 Task: Create New Employee with Employee Name: Devin Parker, Address Line1: 272 Golf Drive, Address Line2: Malvern, Address Line3:  PA 19355, Cell Number: 679-818-9371
Action: Mouse moved to (229, 65)
Screenshot: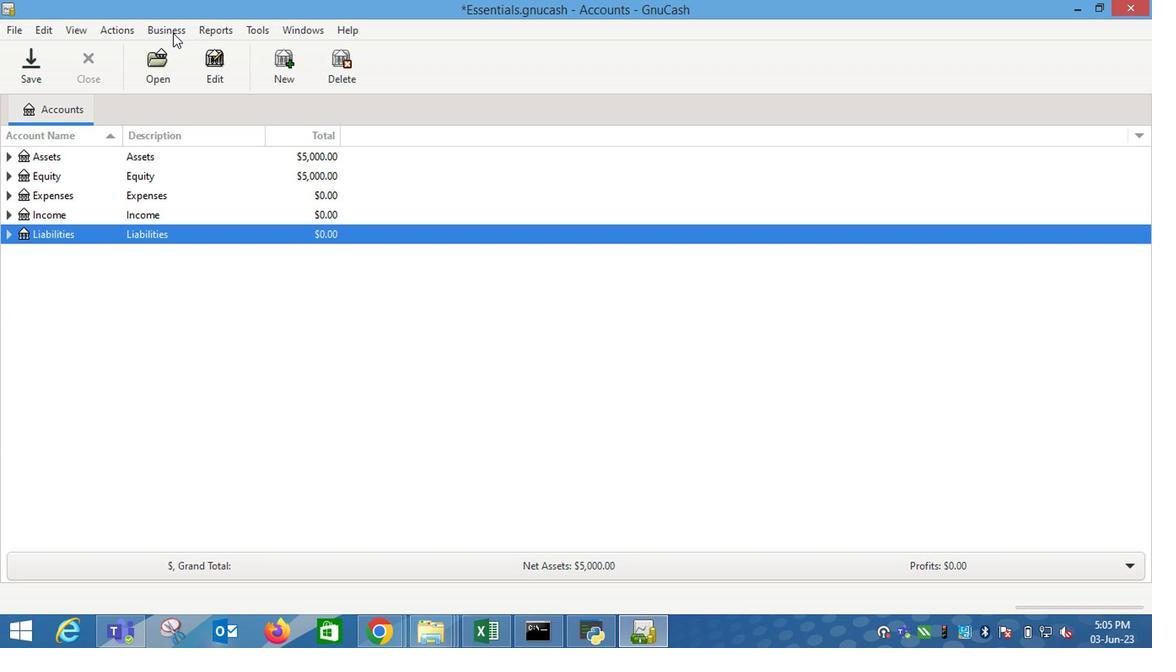 
Action: Mouse pressed left at (229, 65)
Screenshot: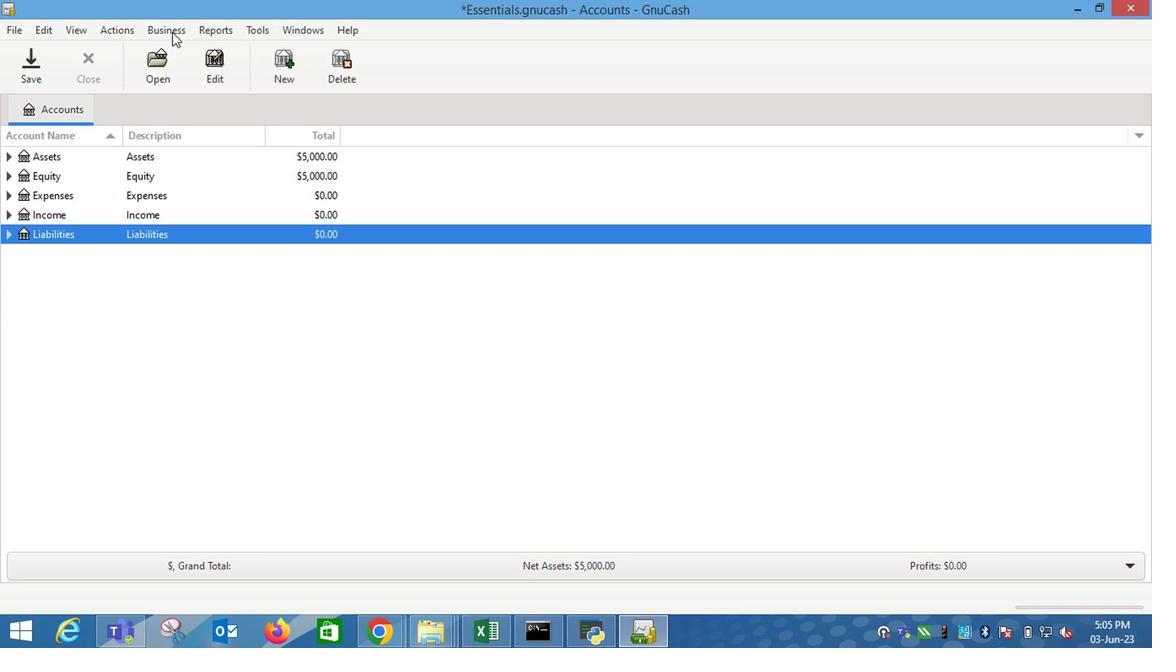 
Action: Mouse moved to (386, 136)
Screenshot: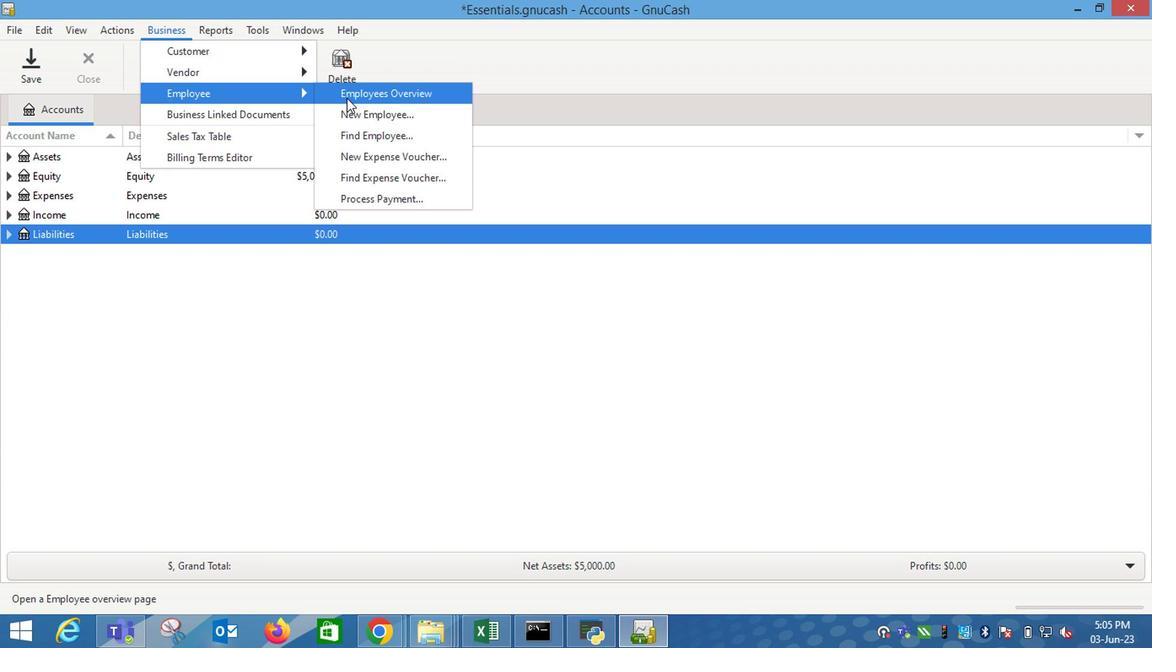 
Action: Mouse pressed left at (386, 136)
Screenshot: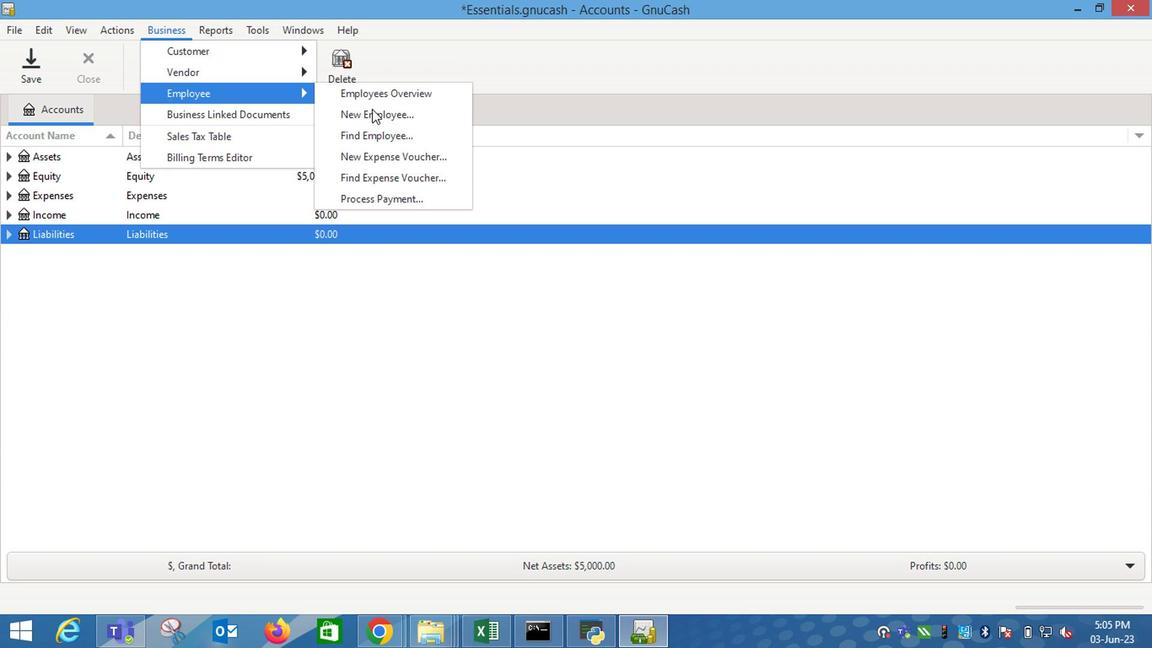 
Action: Mouse moved to (582, 279)
Screenshot: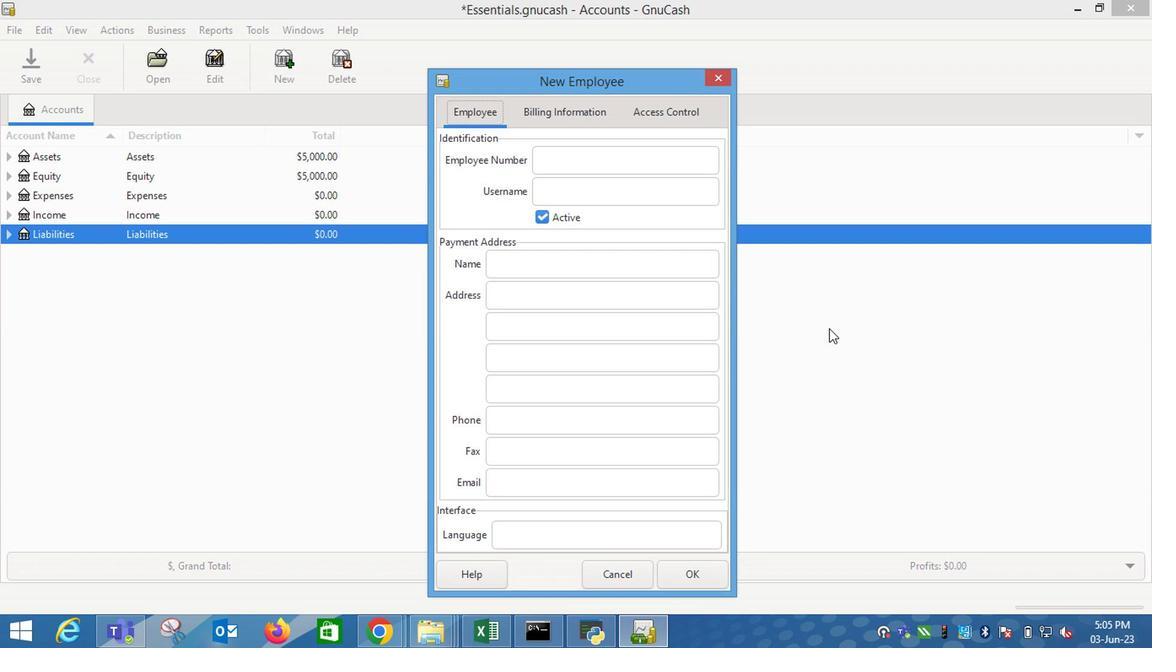 
Action: Mouse pressed left at (582, 279)
Screenshot: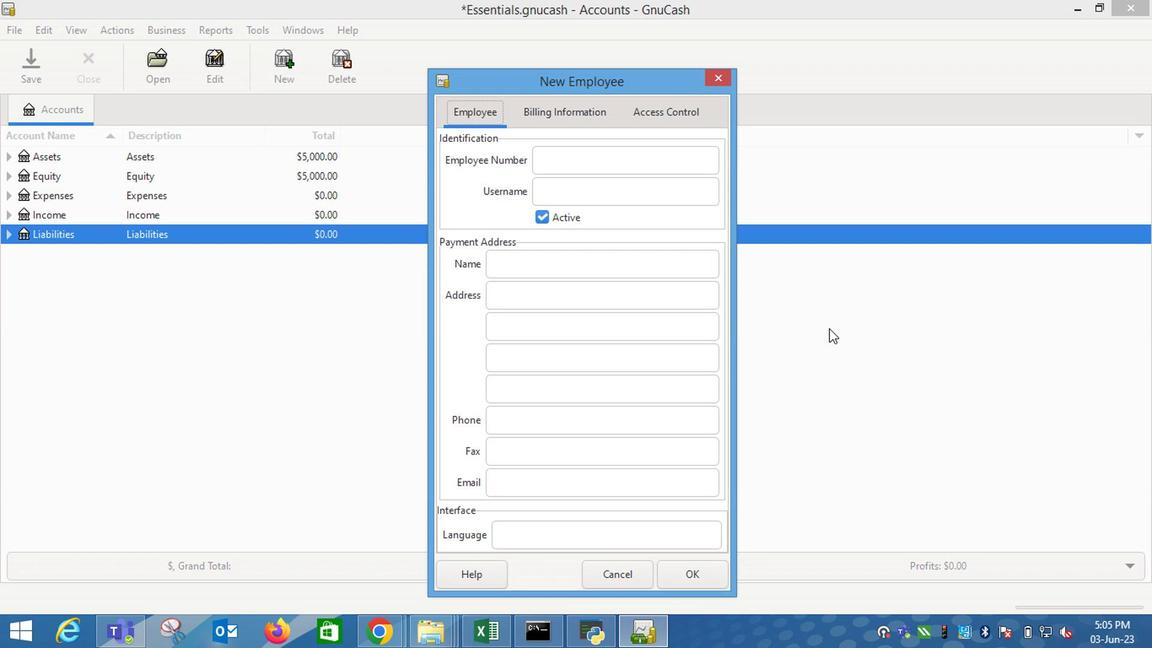 
Action: Mouse moved to (784, 314)
Screenshot: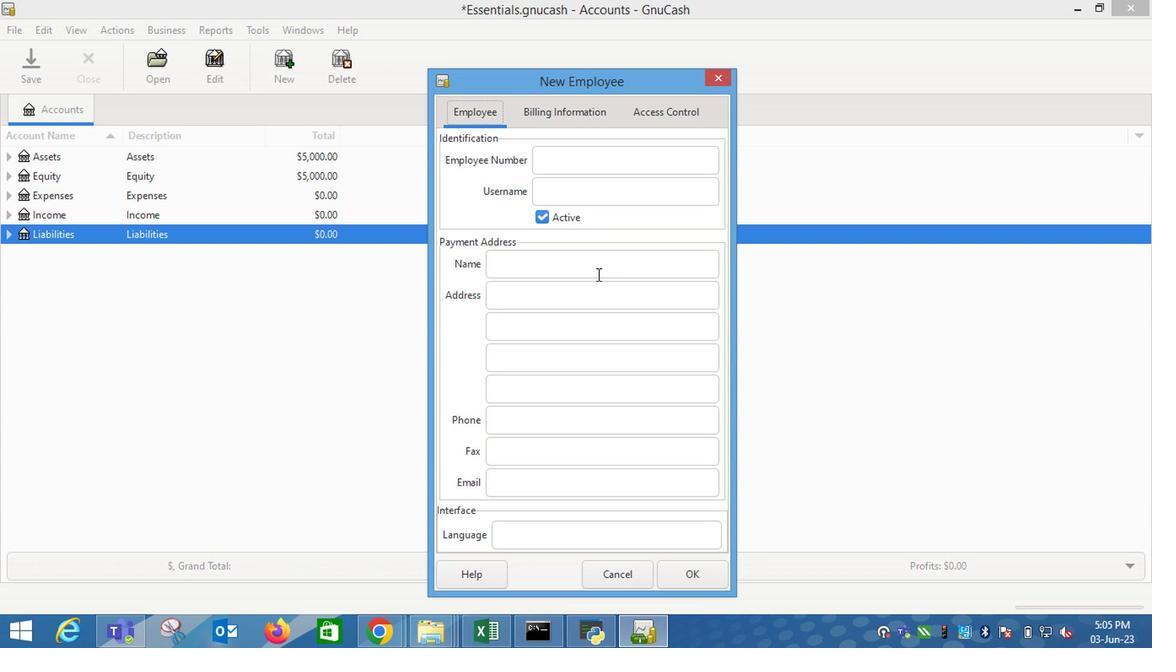 
Action: Key pressed <Key.shift_r>Devin<Key.space><Key.shift_r>PArker<Key.left><Key.left><Key.left><Key.left><Key.backspace>a<Key.right><Key.right><Key.right><Key.right><Key.tab>7<Key.backspace>272<Key.space><Key.shift_r>F
Screenshot: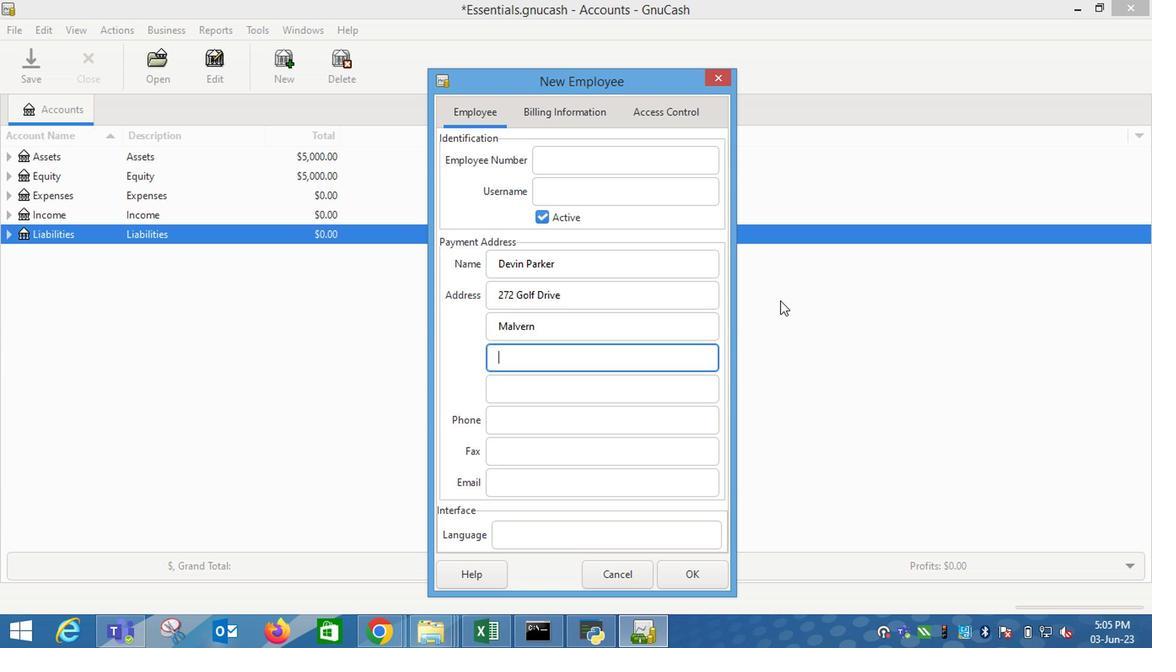 
Action: Mouse moved to (236, 65)
Screenshot: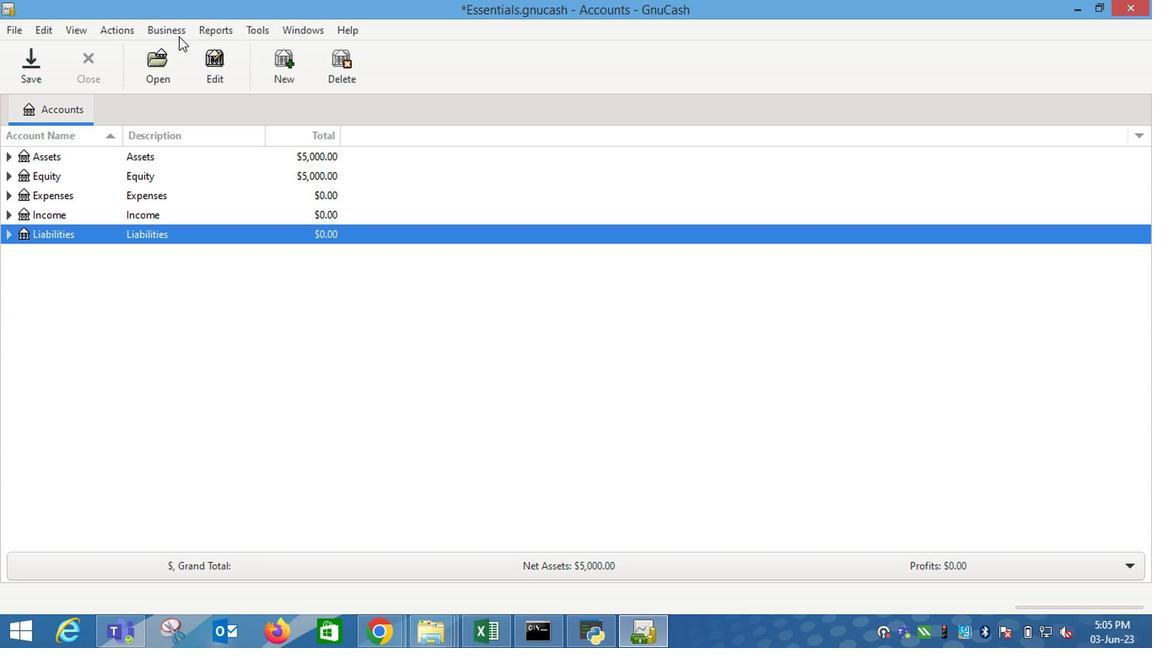 
Action: Mouse pressed left at (236, 65)
Screenshot: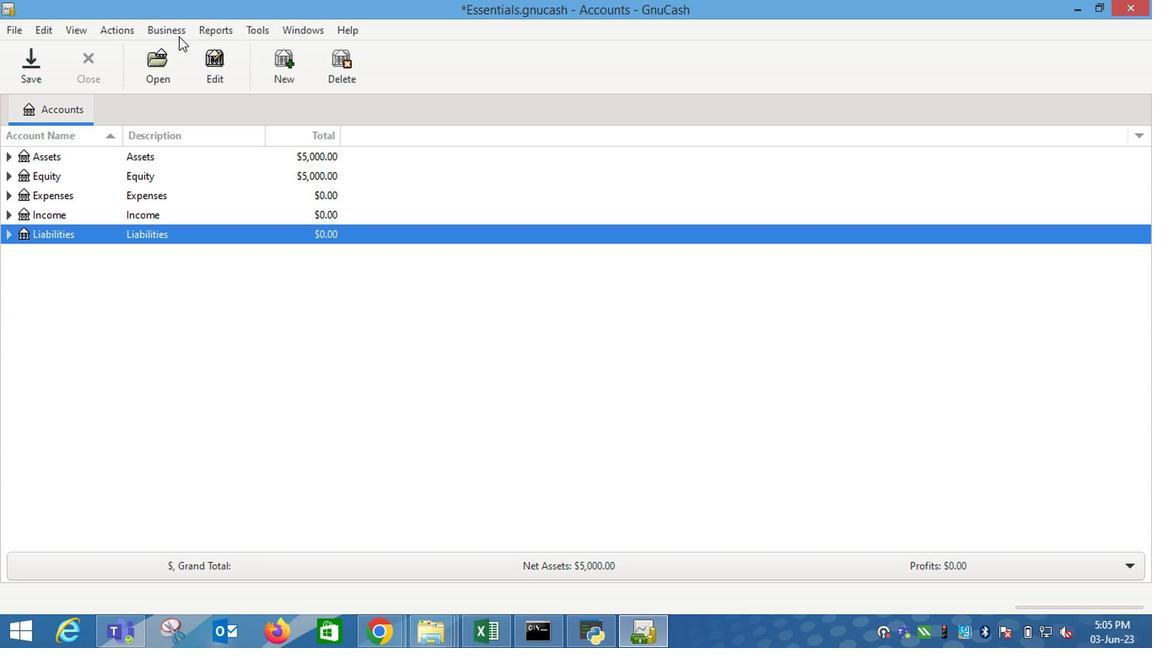 
Action: Mouse moved to (404, 143)
Screenshot: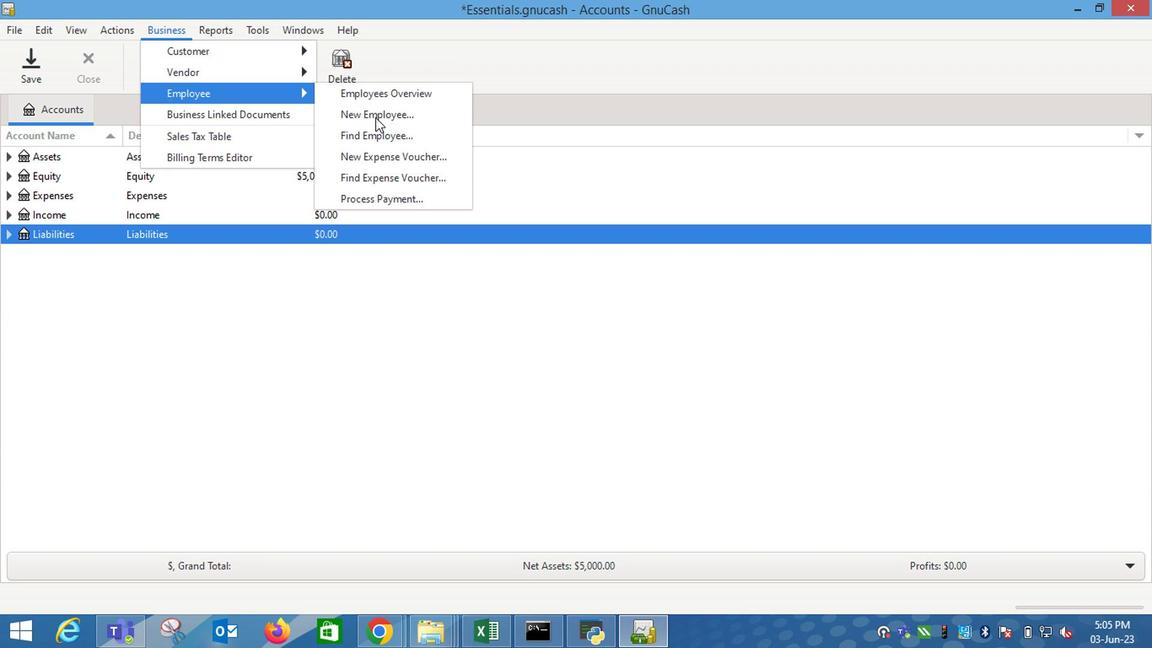 
Action: Mouse pressed left at (404, 143)
Screenshot: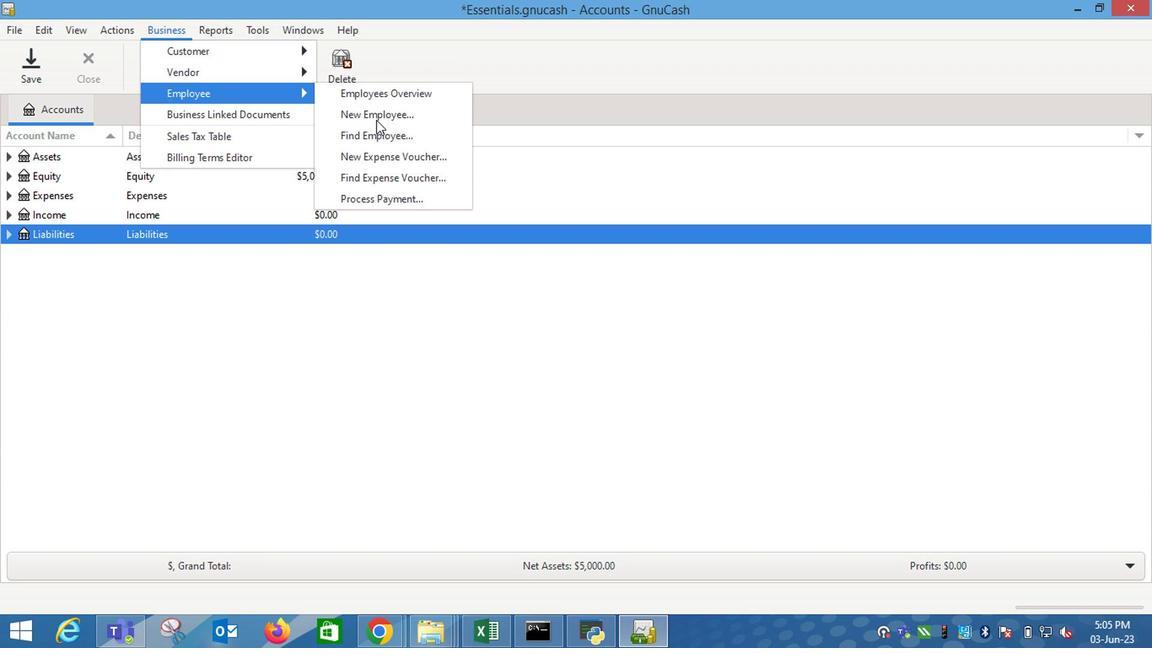 
Action: Mouse moved to (587, 281)
Screenshot: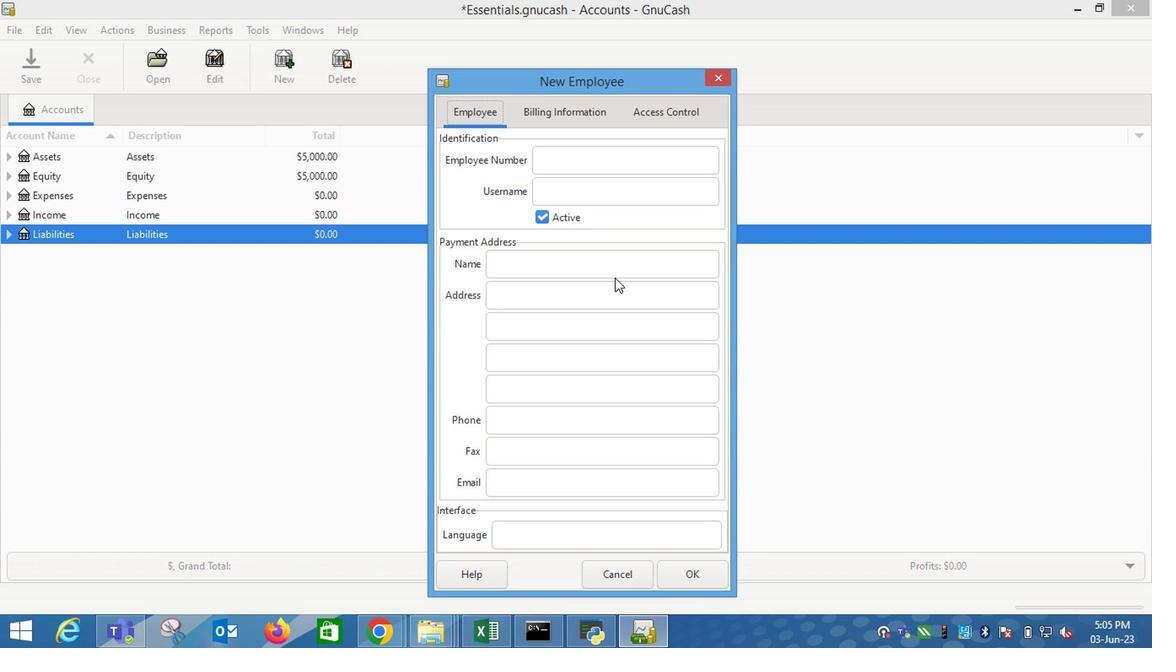 
Action: Mouse pressed left at (587, 281)
Screenshot: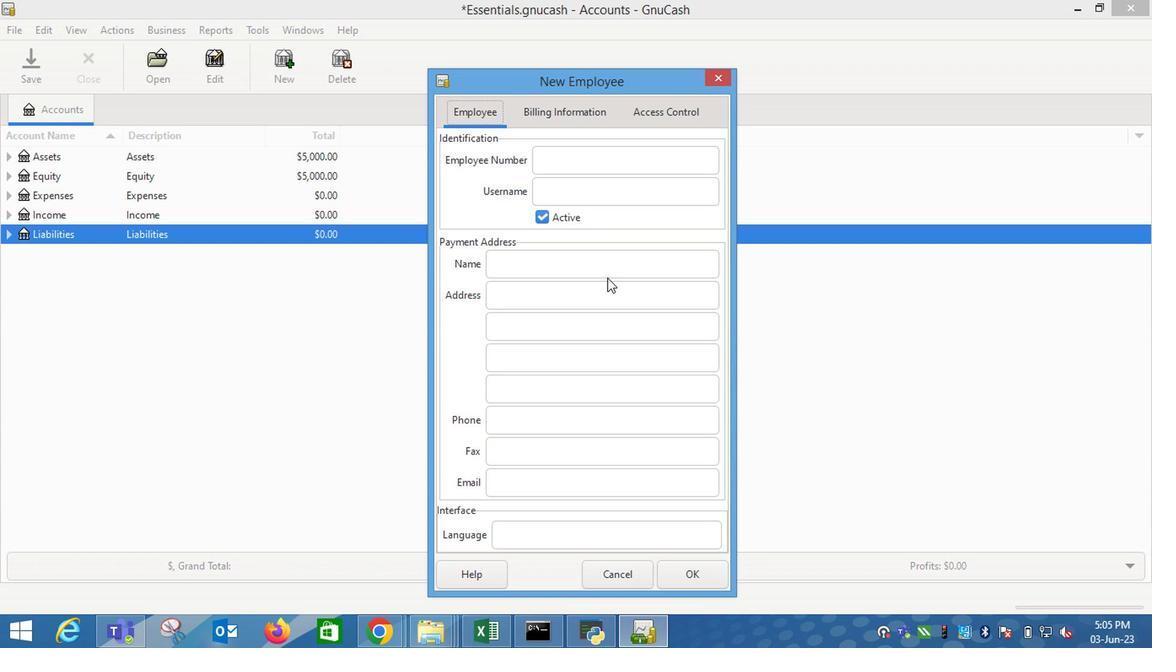
Action: Mouse moved to (738, 304)
Screenshot: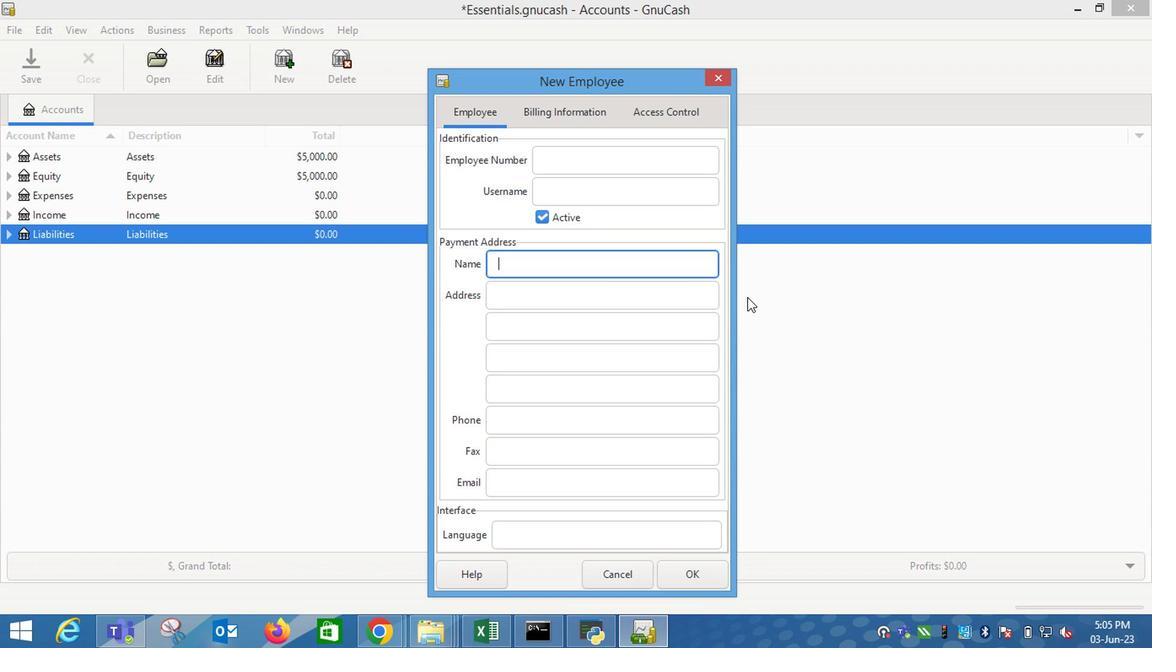 
Action: Key pressed <Key.shift_r>Devin<Key.space><Key.shift_r>Parker<Key.tab>272<Key.space><Key.shift_r><Key.shift_r><Key.shift_r><Key.shift_r><Key.shift_r><Key.shift_r>Golf<Key.space><Key.shift_r>Drive<Key.tab><Key.shift_r>Malvern<Key.tab><Key.shift_r>PA<Key.space>19355<Key.tab><Key.tab><Key.tab><Key.shift><Key.tab>679-818-9371
Screenshot: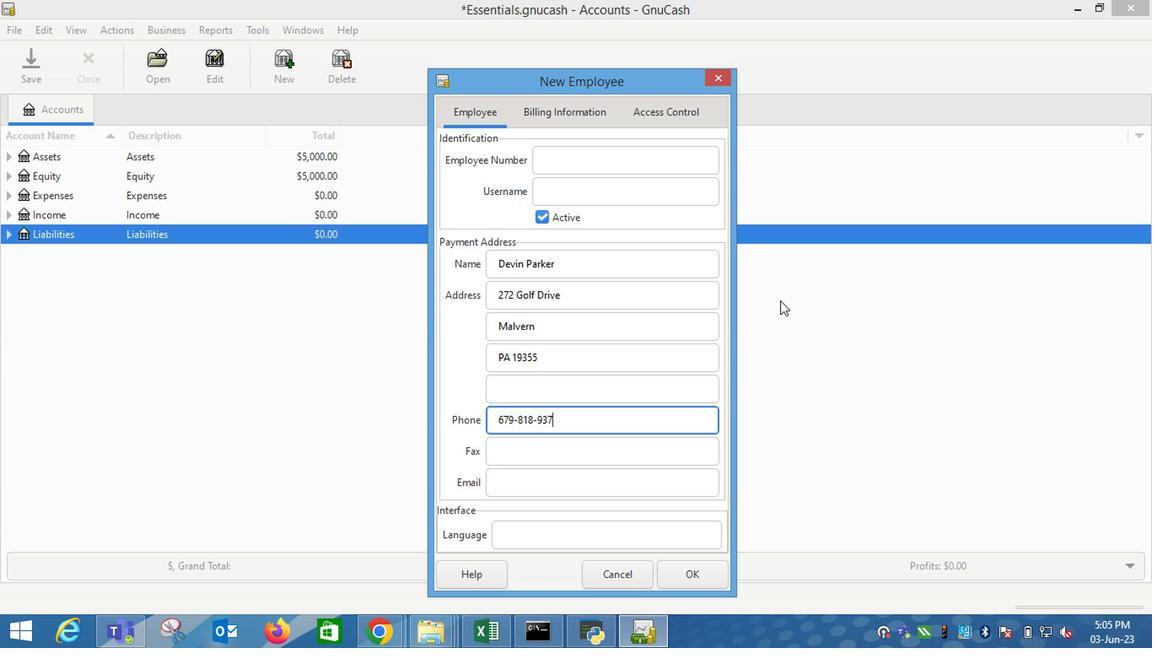 
Action: Mouse moved to (526, 141)
Screenshot: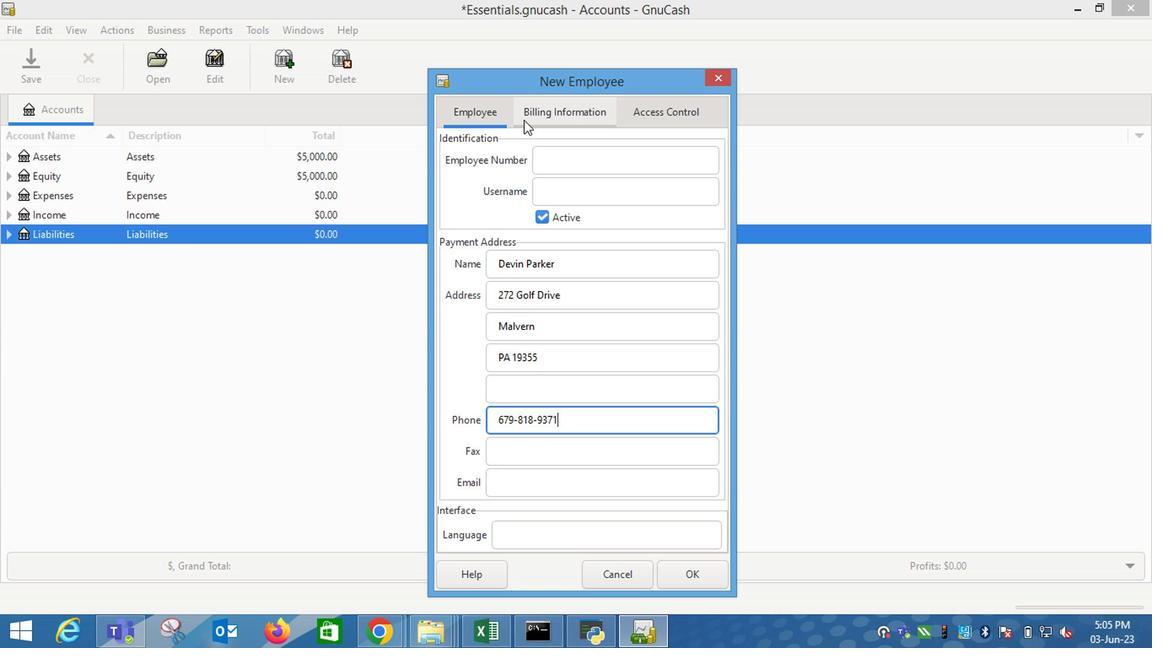 
Action: Mouse pressed left at (526, 141)
Screenshot: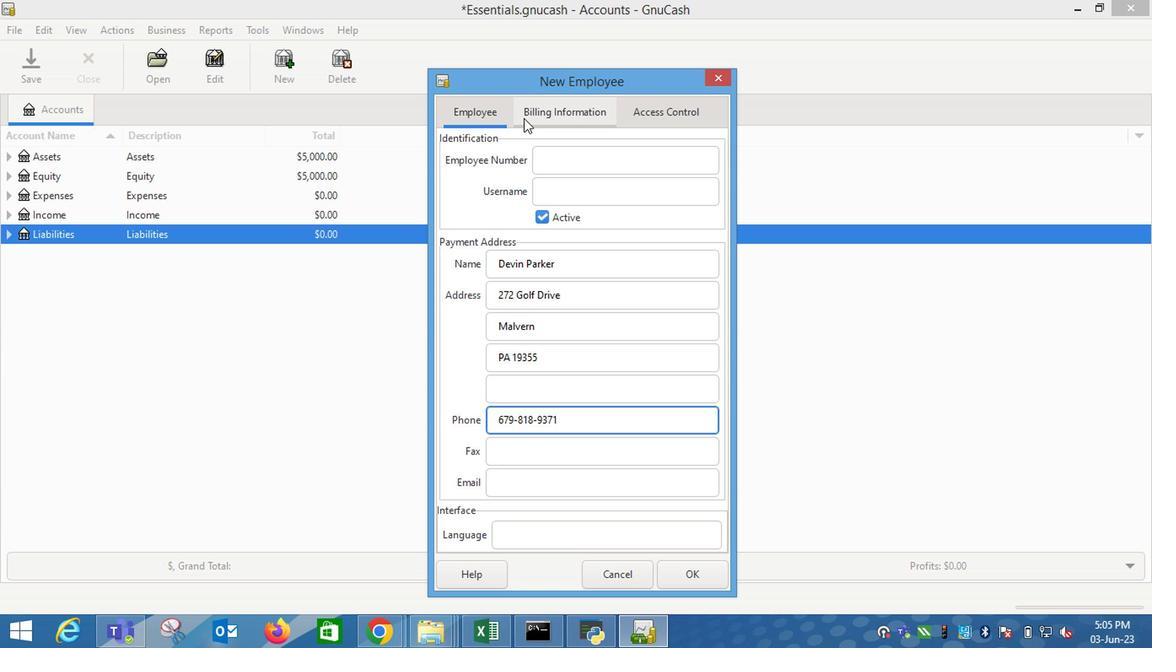 
Action: Mouse moved to (666, 554)
Screenshot: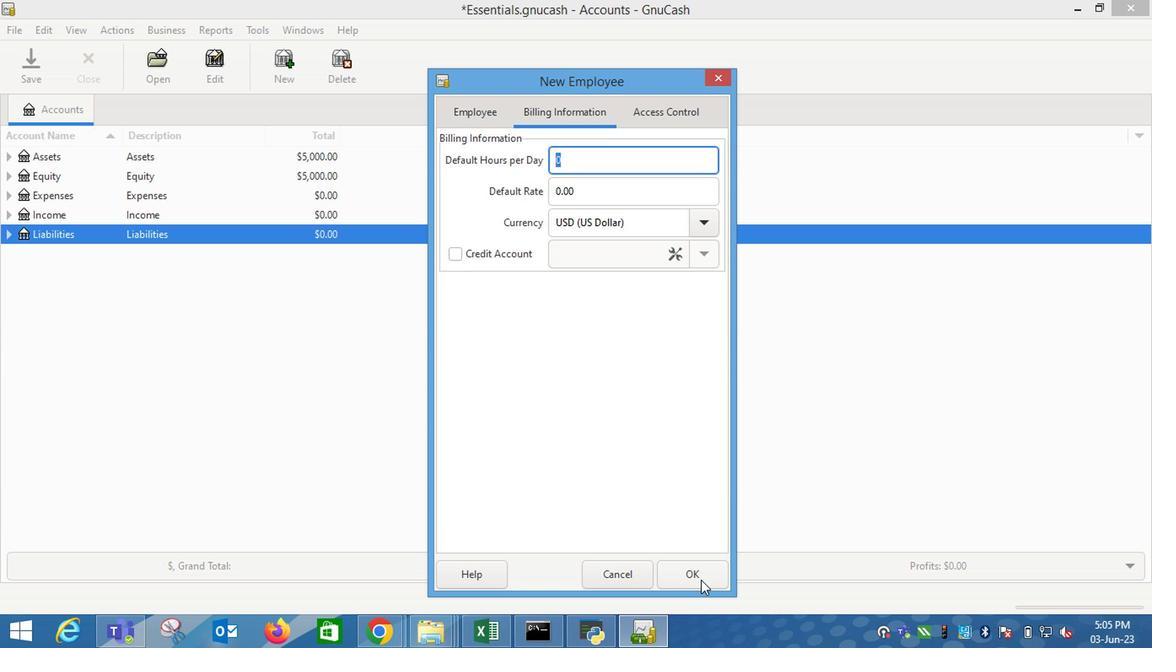 
Action: Mouse pressed left at (666, 554)
Screenshot: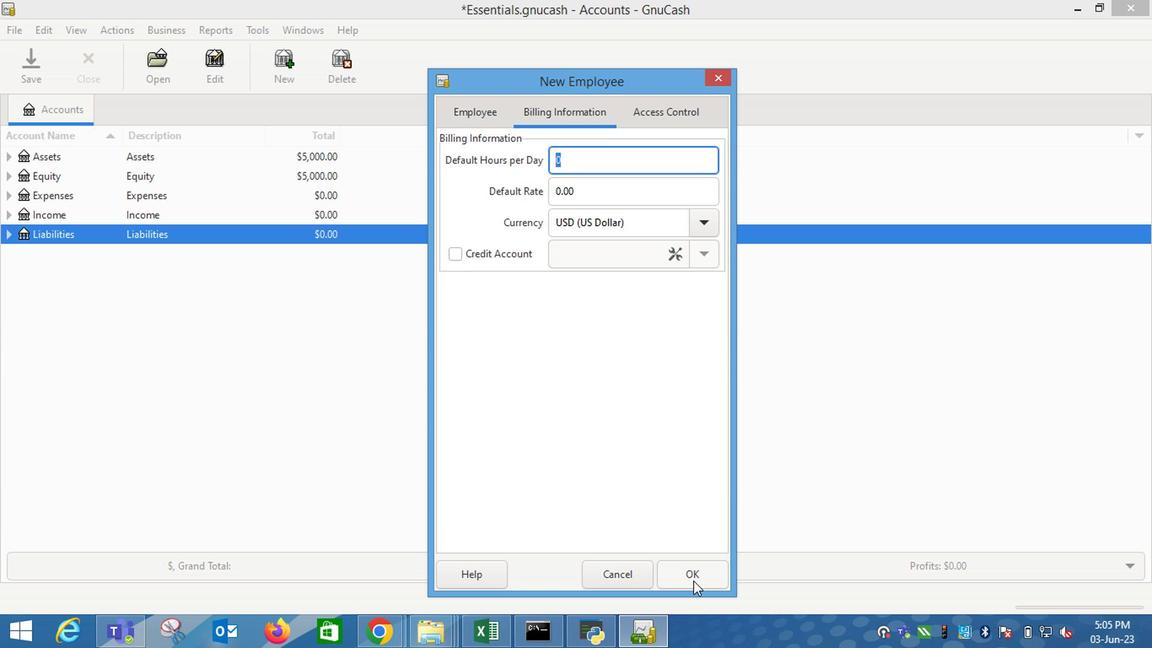 
Action: Mouse moved to (666, 554)
Screenshot: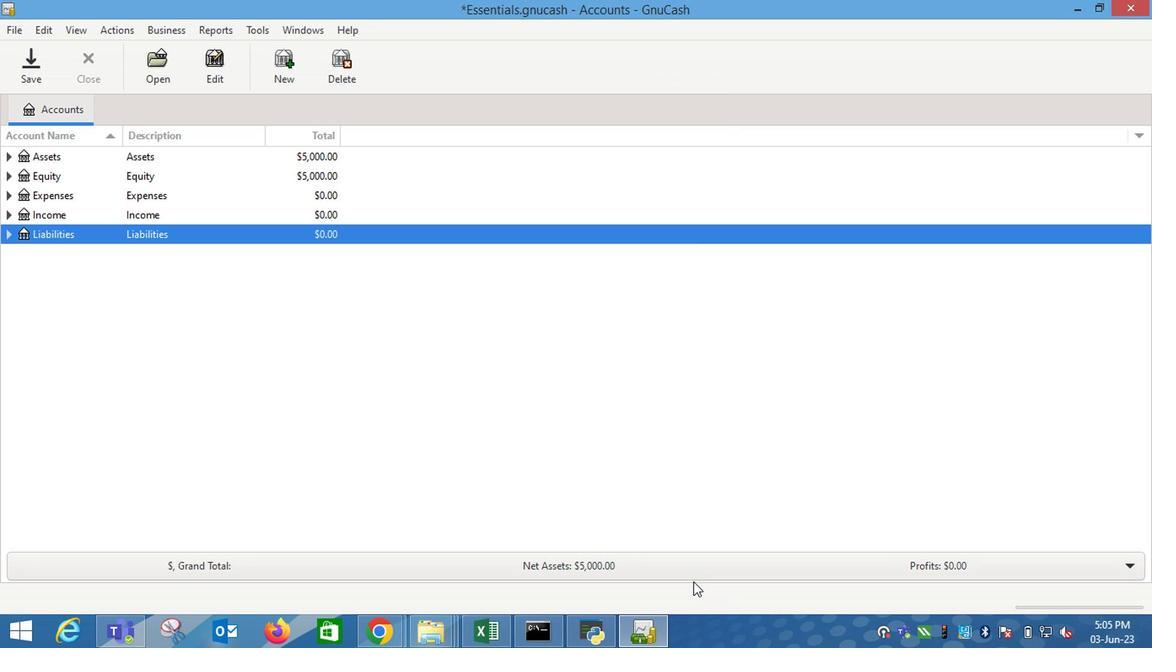 
